 Task: Create a due date automation trigger when advanced on, on the wednesday of the week before a card is due add fields with custom field "Resume" set to a number greater or equal to 1 and lower than 10 at 11:00 AM.
Action: Mouse moved to (986, 80)
Screenshot: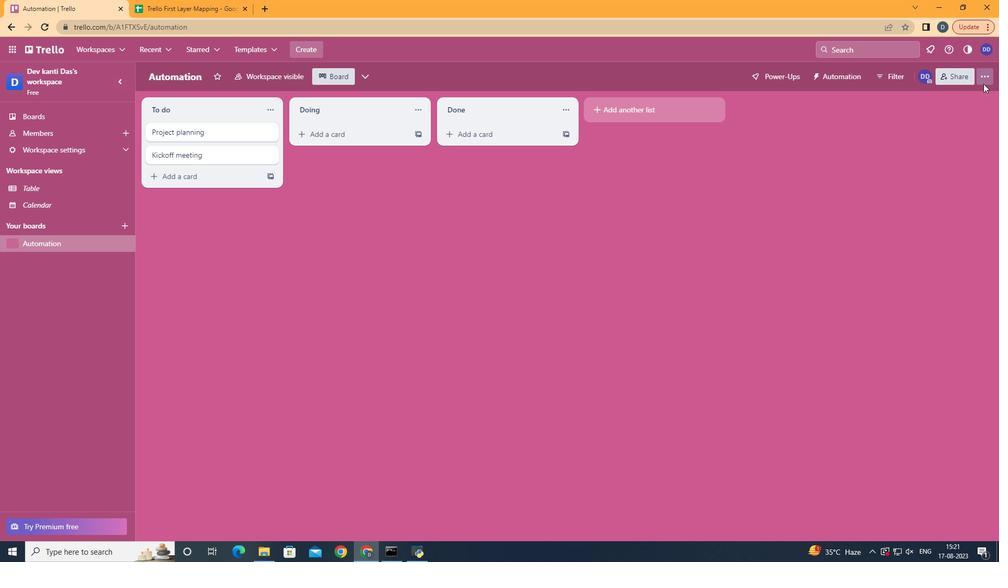 
Action: Mouse pressed left at (986, 80)
Screenshot: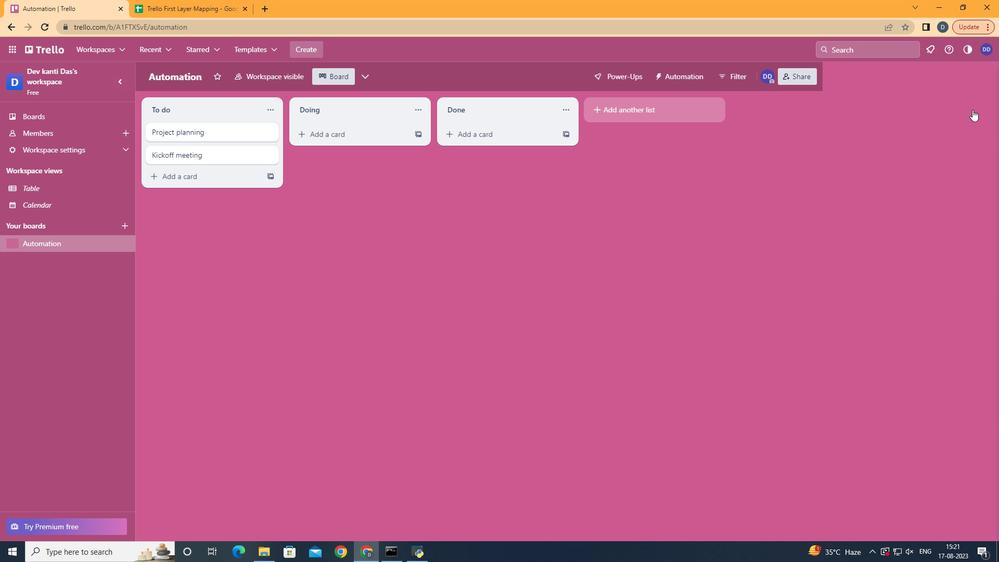 
Action: Mouse moved to (920, 211)
Screenshot: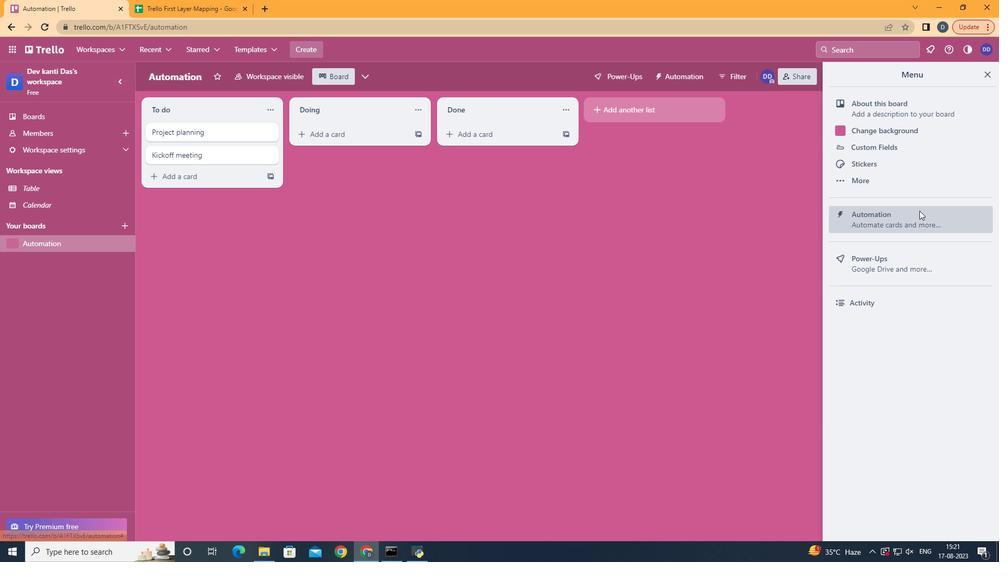 
Action: Mouse pressed left at (920, 211)
Screenshot: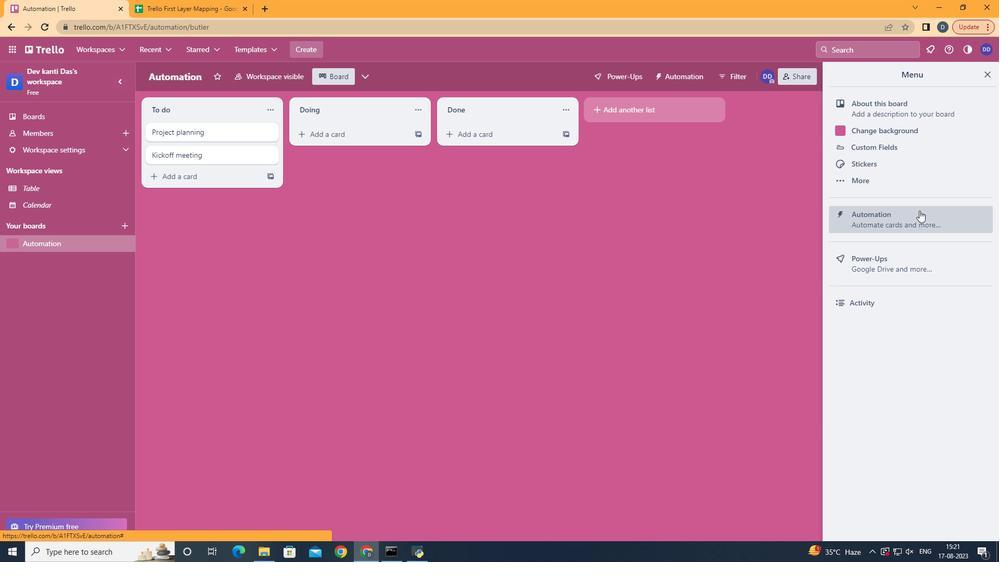
Action: Mouse moved to (203, 213)
Screenshot: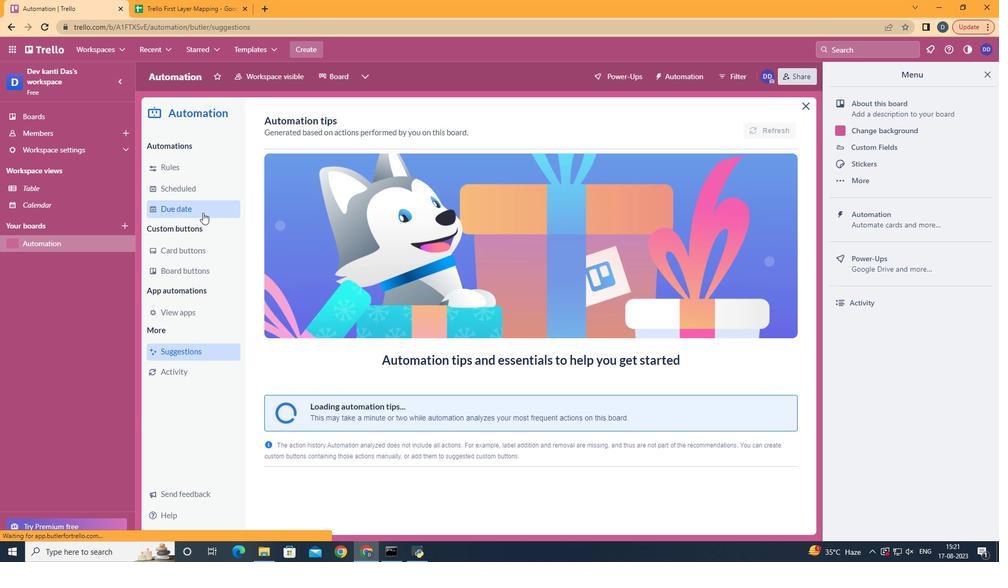 
Action: Mouse pressed left at (203, 213)
Screenshot: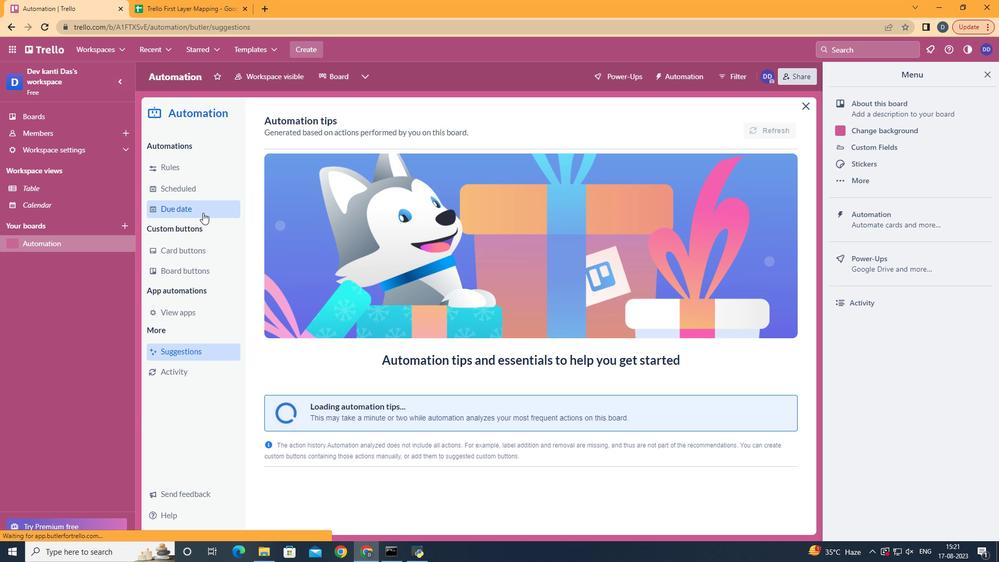 
Action: Mouse moved to (732, 123)
Screenshot: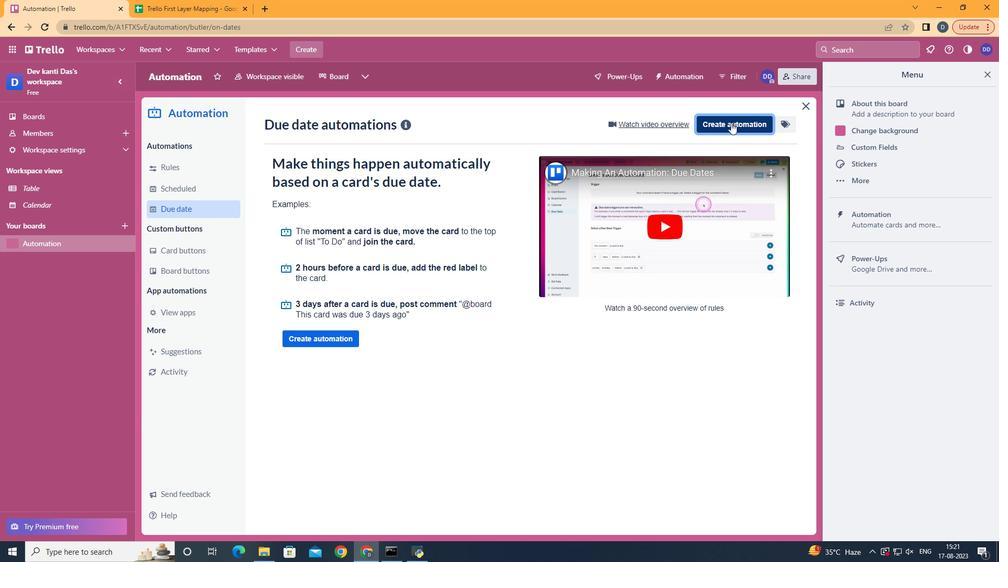 
Action: Mouse pressed left at (732, 123)
Screenshot: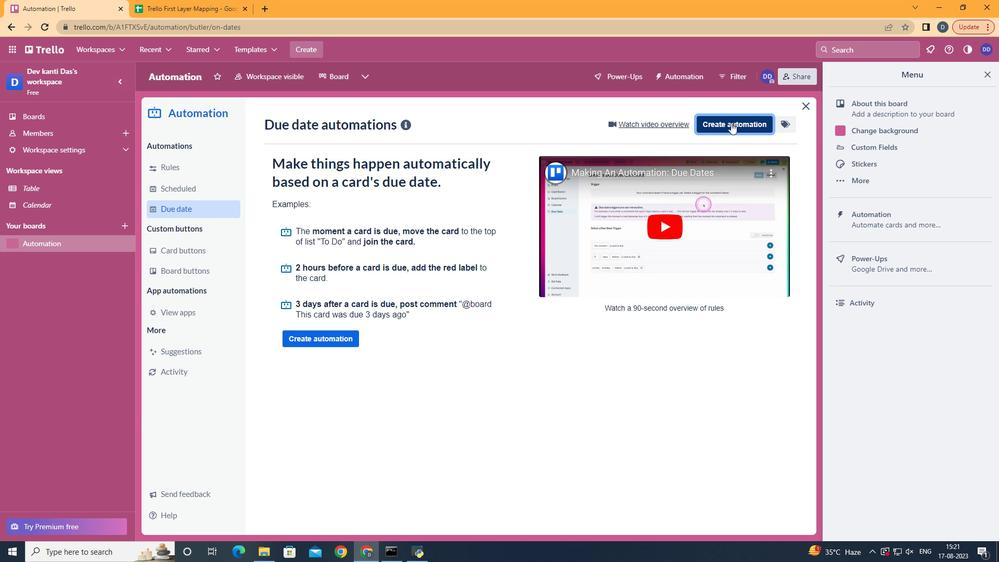 
Action: Mouse moved to (565, 229)
Screenshot: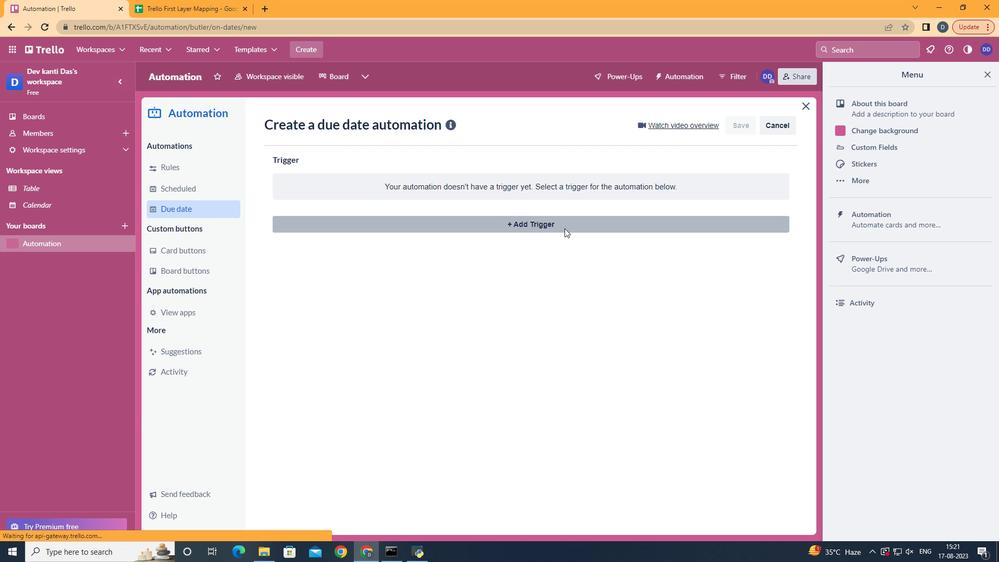 
Action: Mouse pressed left at (565, 229)
Screenshot: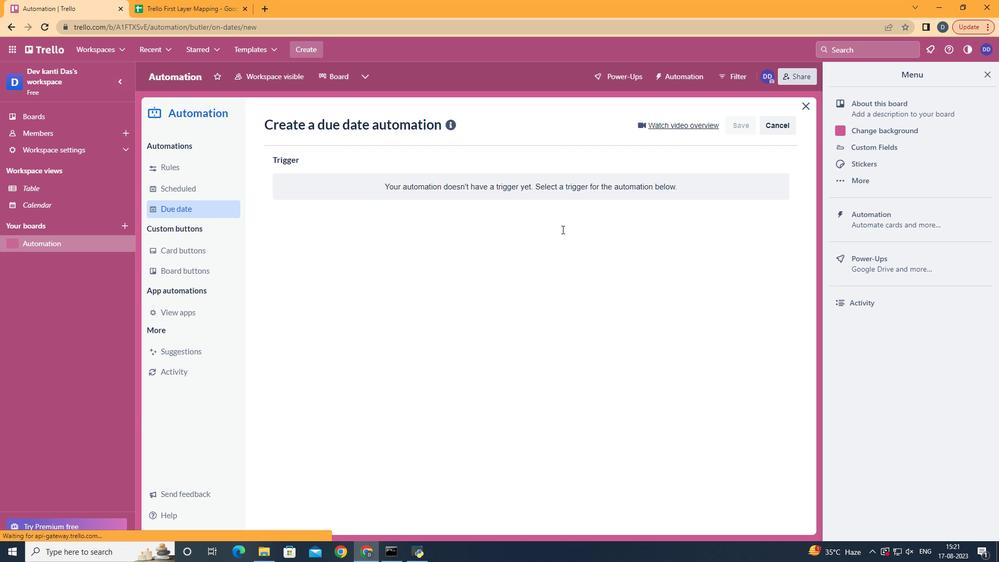 
Action: Mouse moved to (335, 315)
Screenshot: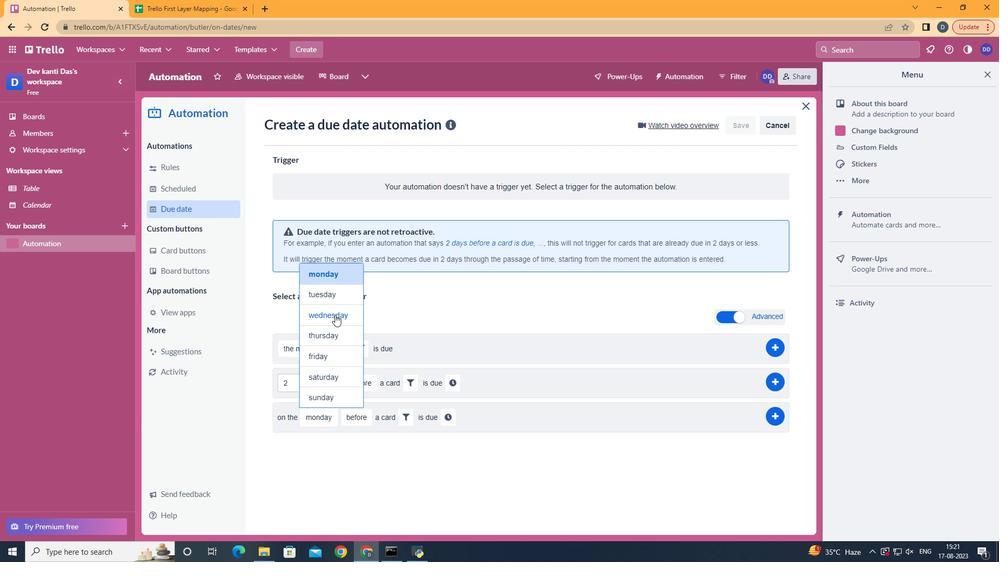
Action: Mouse pressed left at (335, 315)
Screenshot: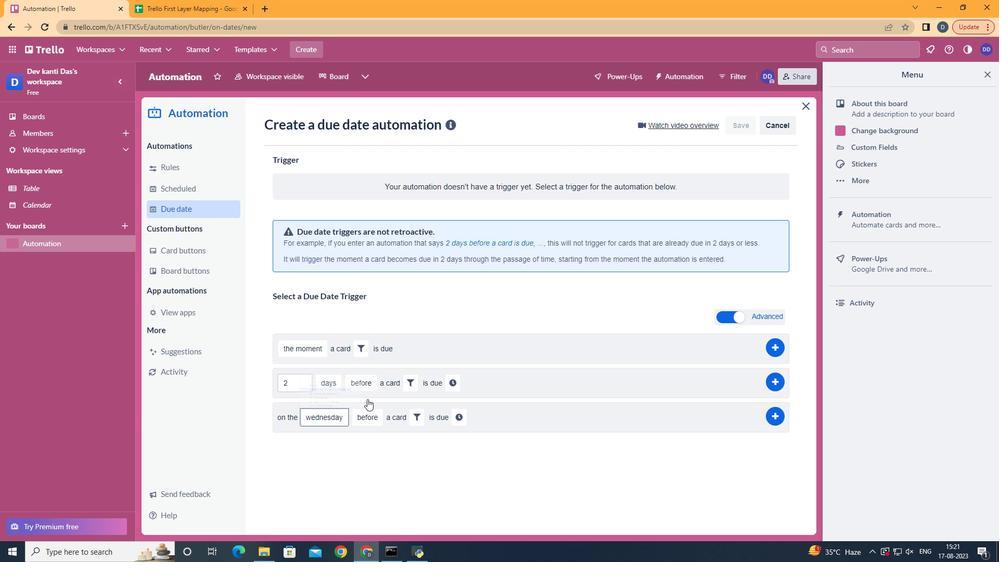 
Action: Mouse moved to (388, 501)
Screenshot: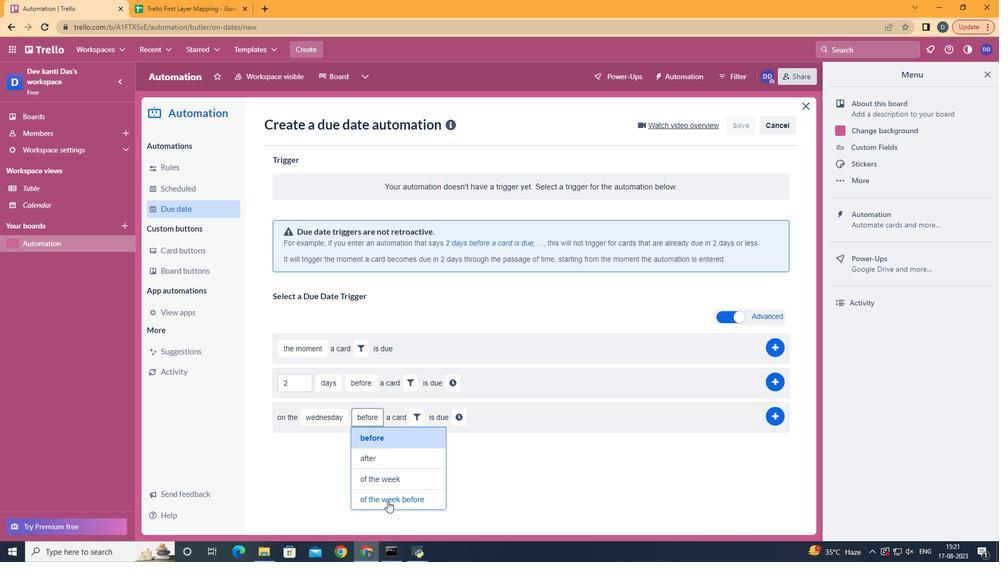 
Action: Mouse pressed left at (388, 501)
Screenshot: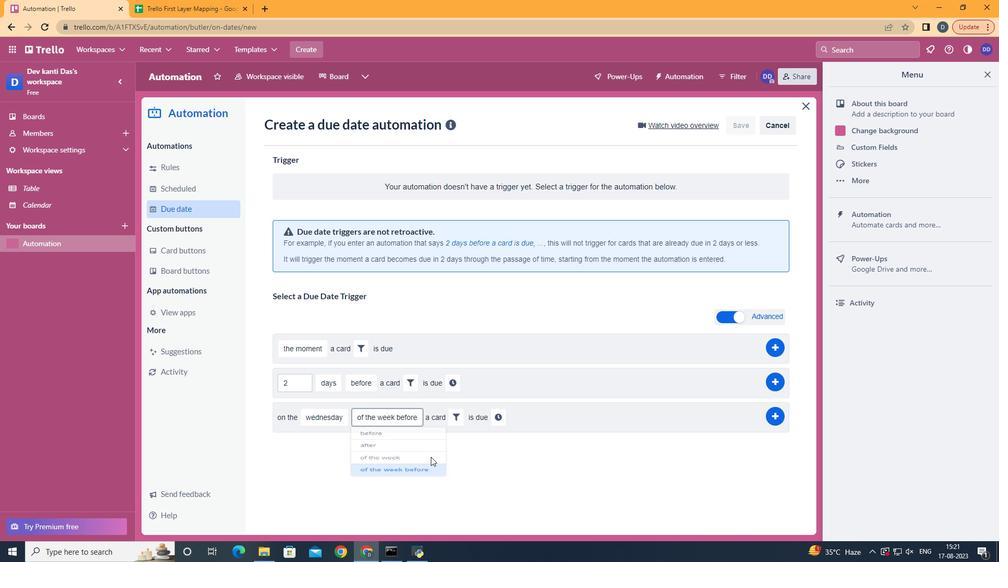 
Action: Mouse moved to (458, 413)
Screenshot: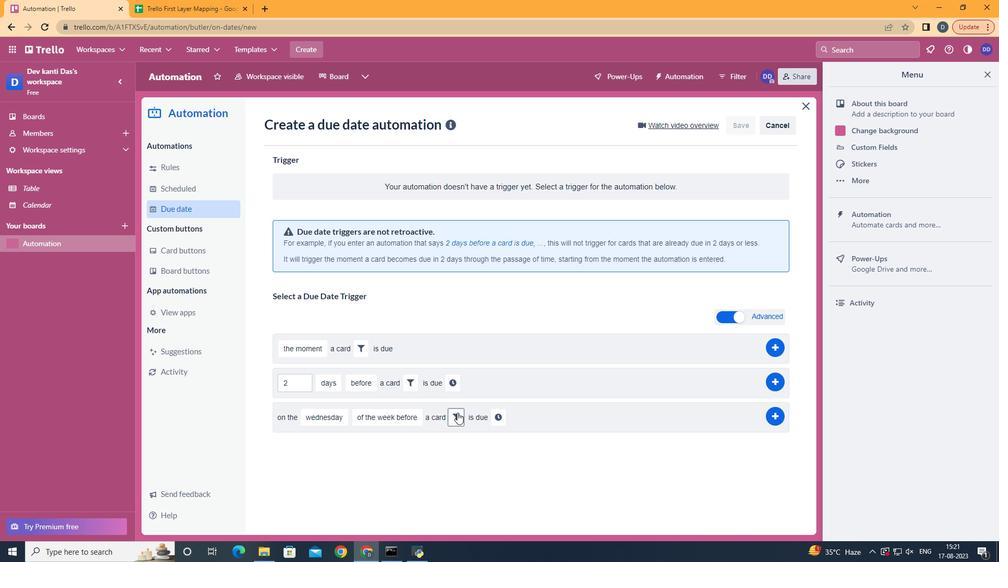 
Action: Mouse pressed left at (458, 413)
Screenshot: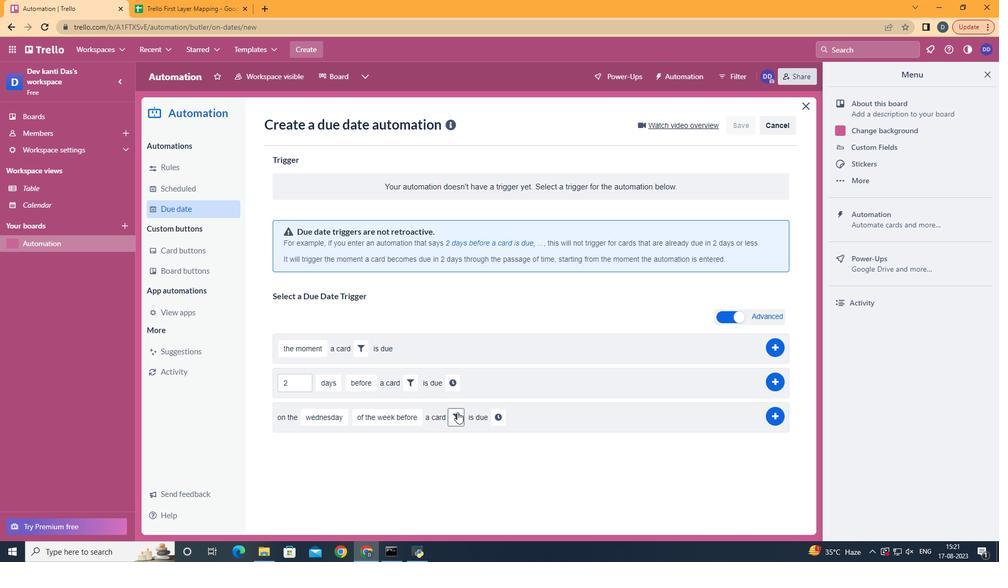 
Action: Mouse moved to (621, 453)
Screenshot: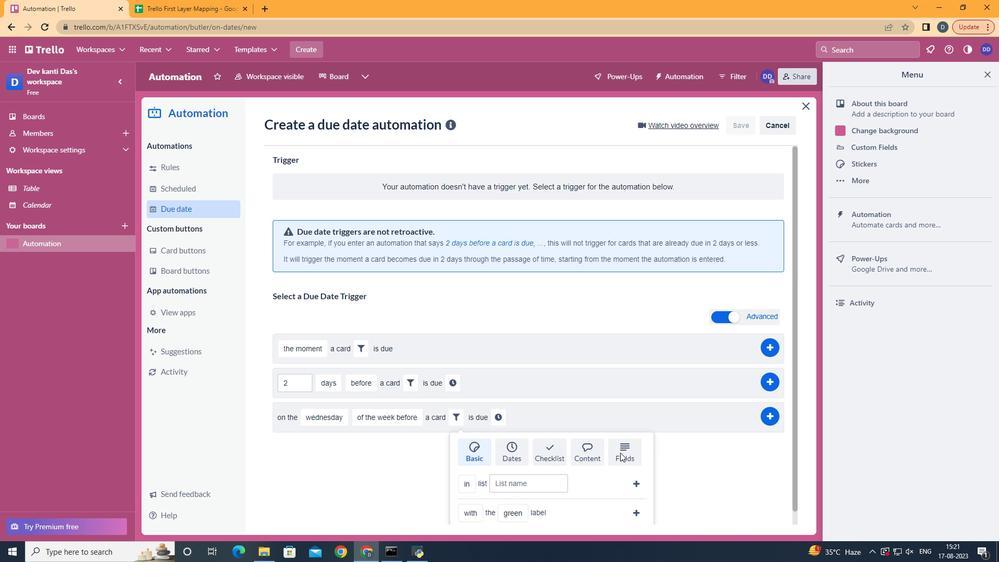 
Action: Mouse pressed left at (621, 453)
Screenshot: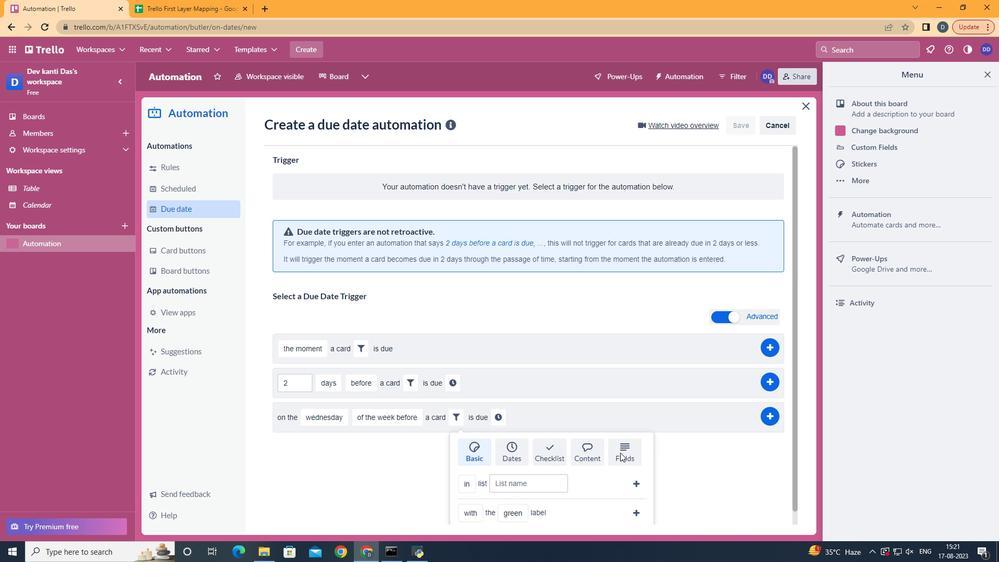 
Action: Mouse scrolled (621, 452) with delta (0, 0)
Screenshot: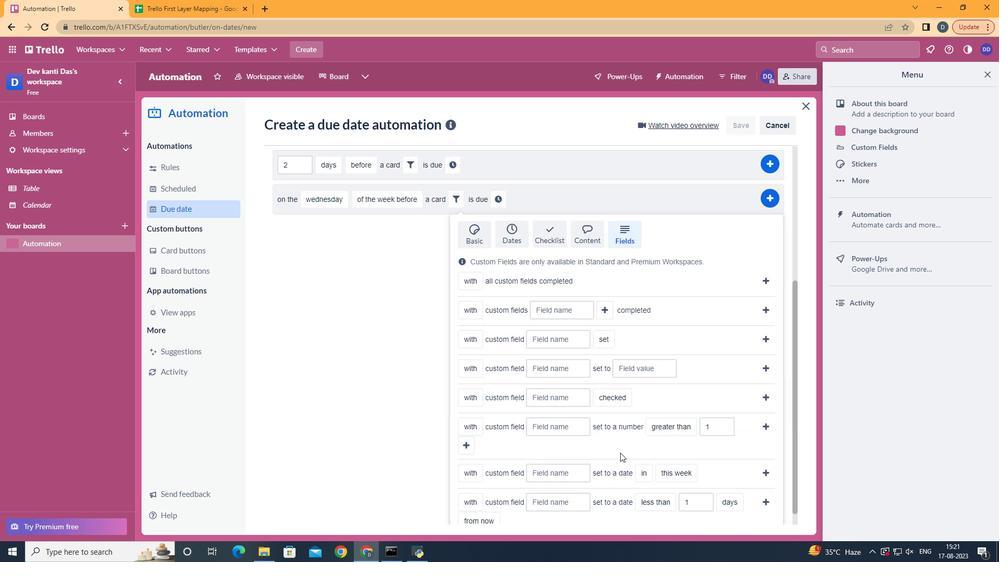 
Action: Mouse scrolled (621, 452) with delta (0, 0)
Screenshot: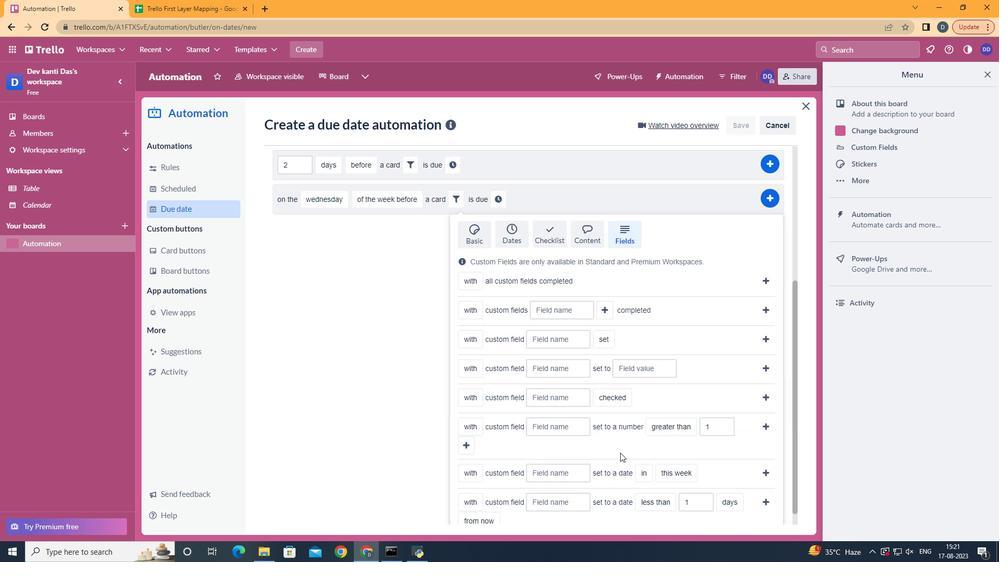 
Action: Mouse scrolled (621, 452) with delta (0, 0)
Screenshot: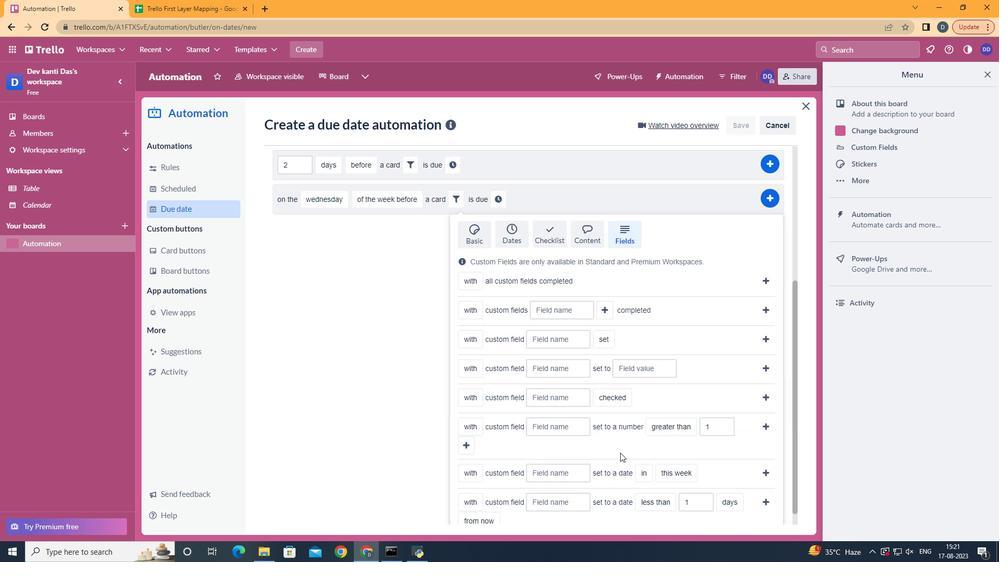 
Action: Mouse scrolled (621, 452) with delta (0, 0)
Screenshot: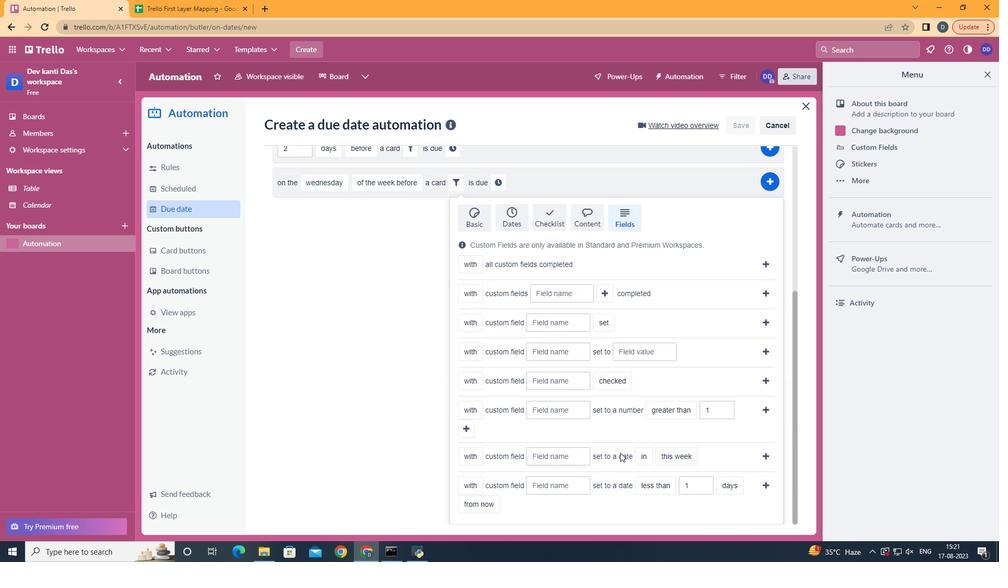 
Action: Mouse scrolled (621, 452) with delta (0, 0)
Screenshot: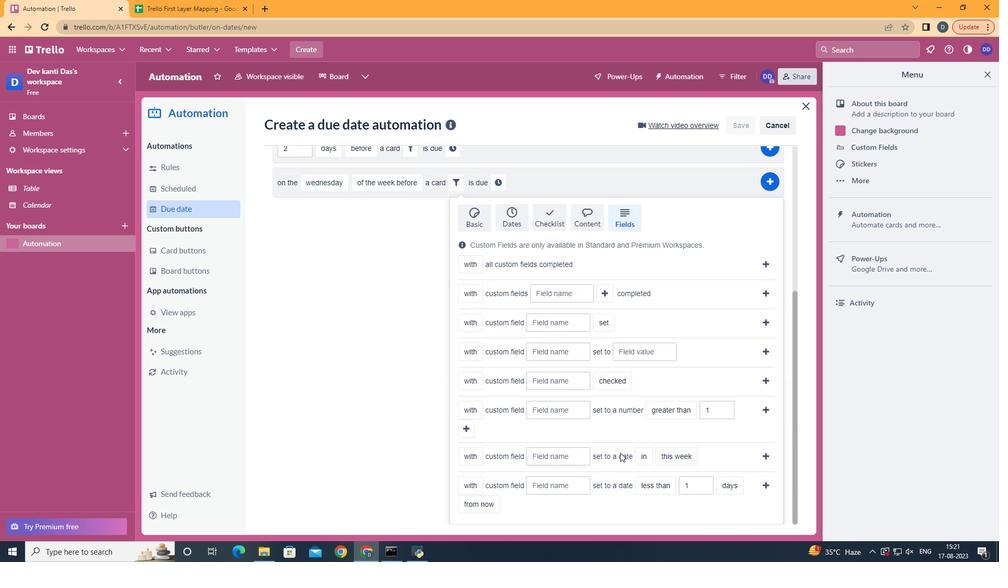 
Action: Mouse scrolled (621, 452) with delta (0, 0)
Screenshot: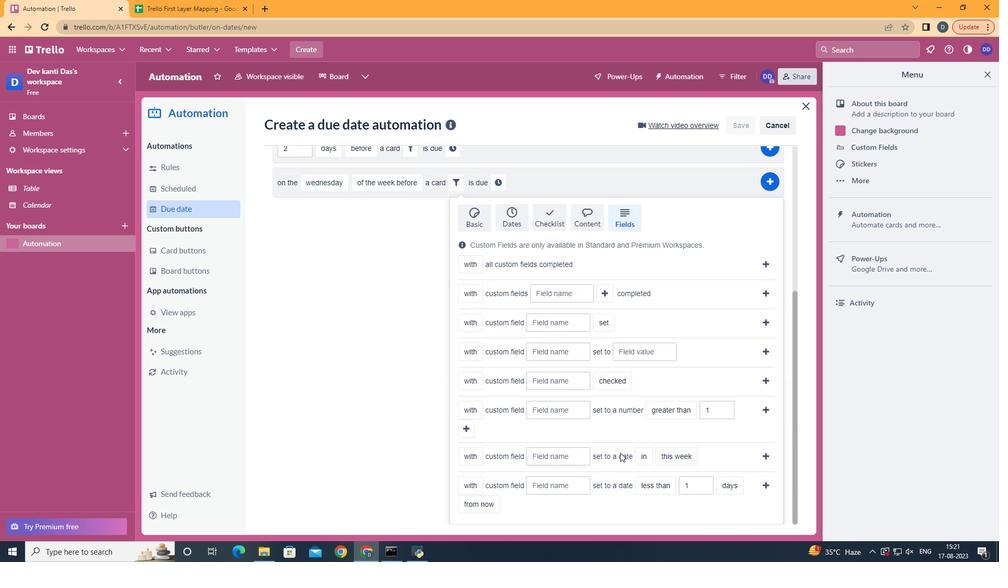 
Action: Mouse scrolled (621, 452) with delta (0, 0)
Screenshot: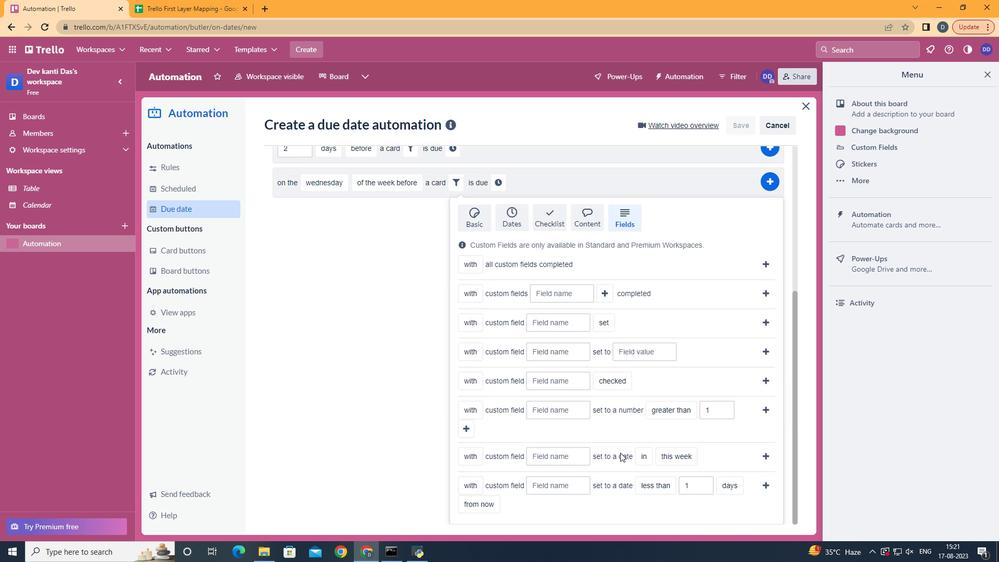 
Action: Mouse moved to (571, 405)
Screenshot: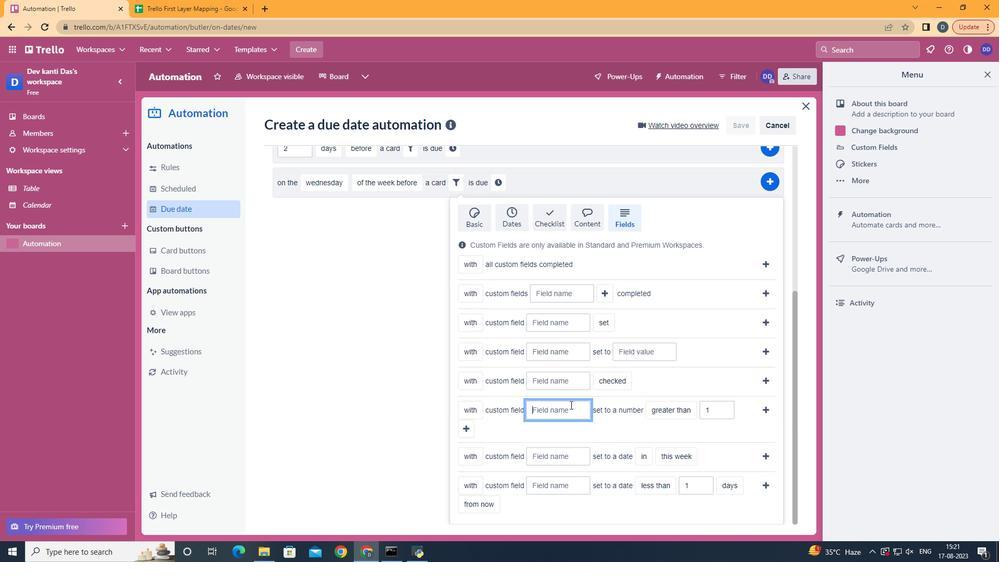 
Action: Mouse pressed left at (571, 405)
Screenshot: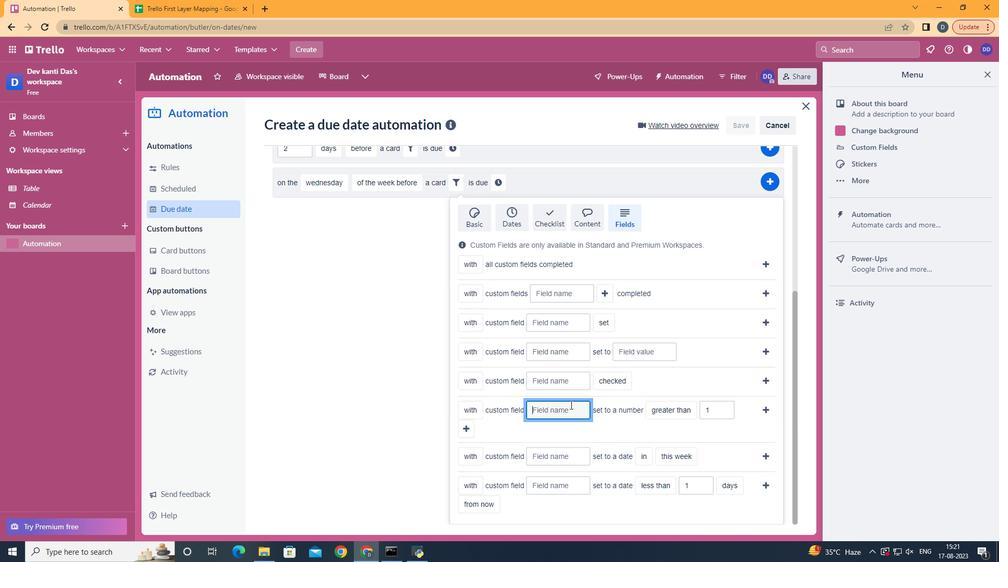 
Action: Key pressed <Key.shift>Resume
Screenshot: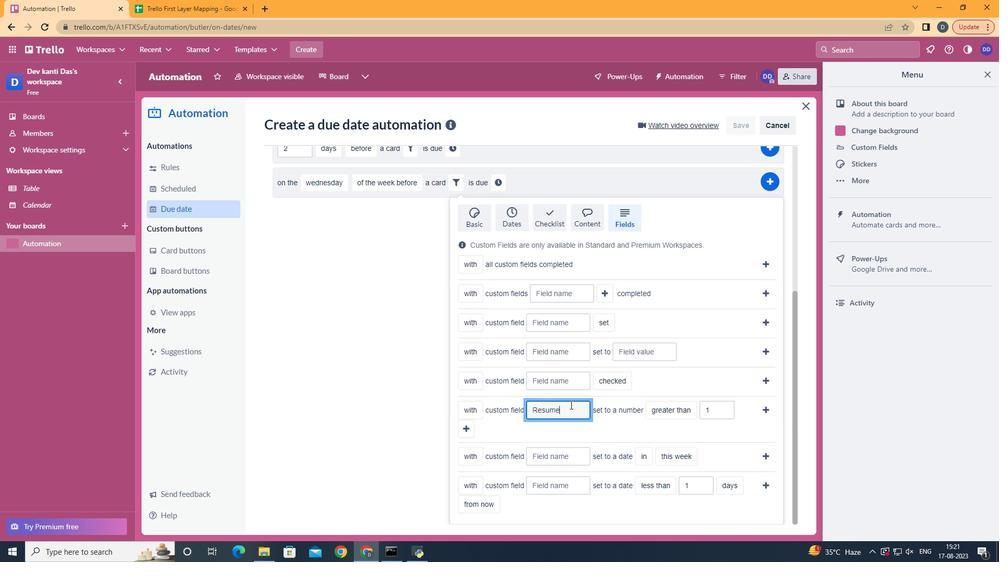 
Action: Mouse moved to (680, 448)
Screenshot: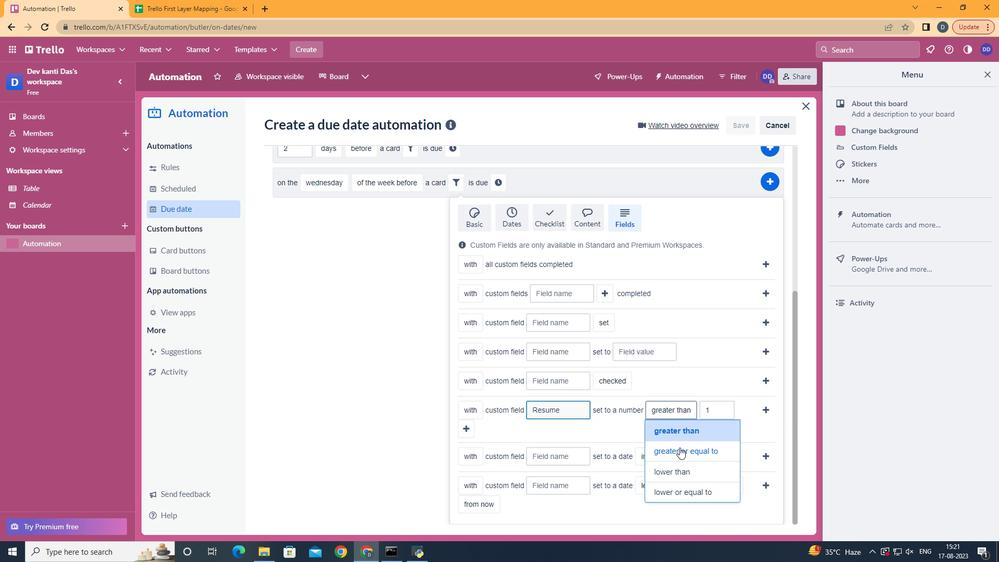 
Action: Mouse pressed left at (680, 448)
Screenshot: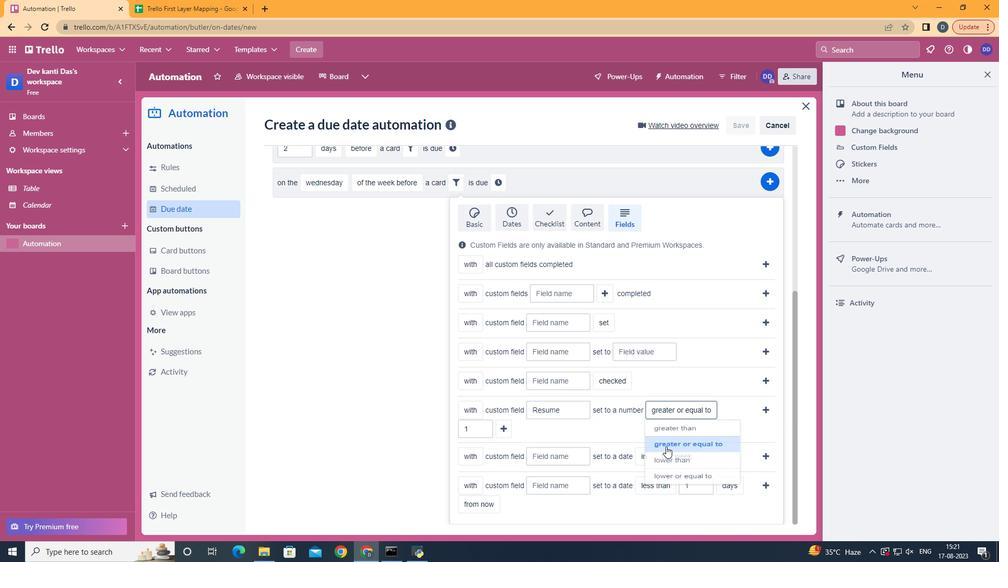 
Action: Mouse moved to (507, 430)
Screenshot: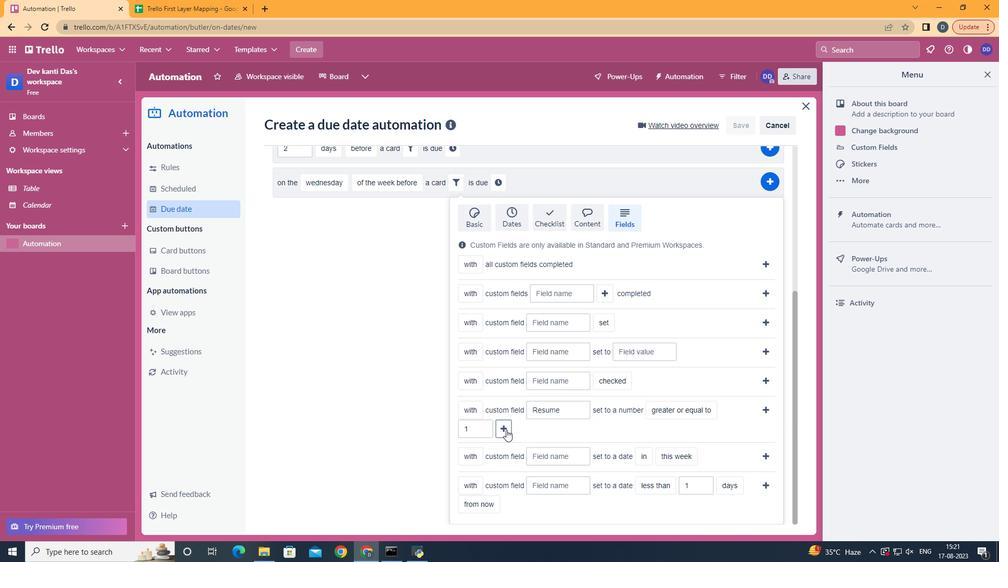 
Action: Mouse pressed left at (507, 430)
Screenshot: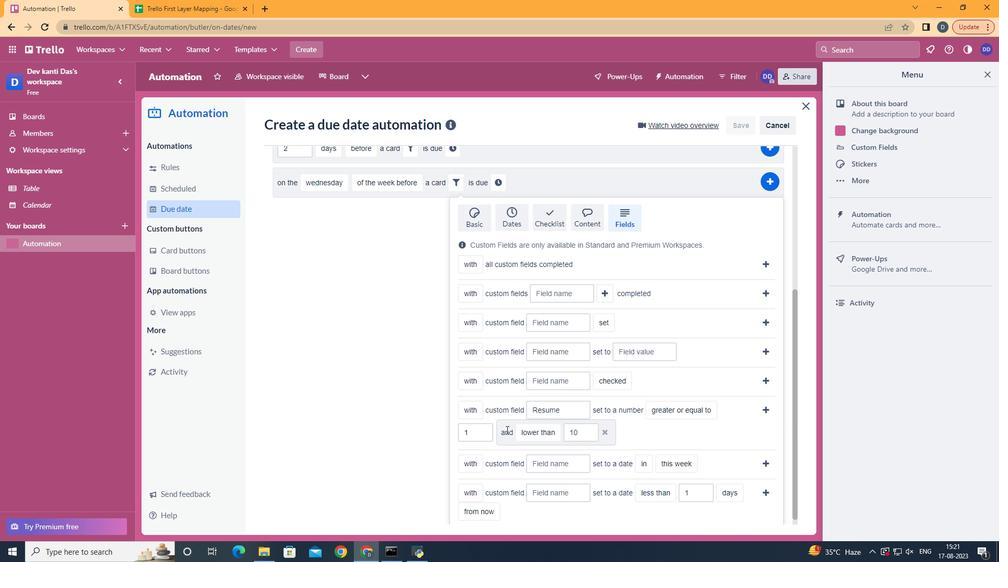 
Action: Mouse moved to (766, 412)
Screenshot: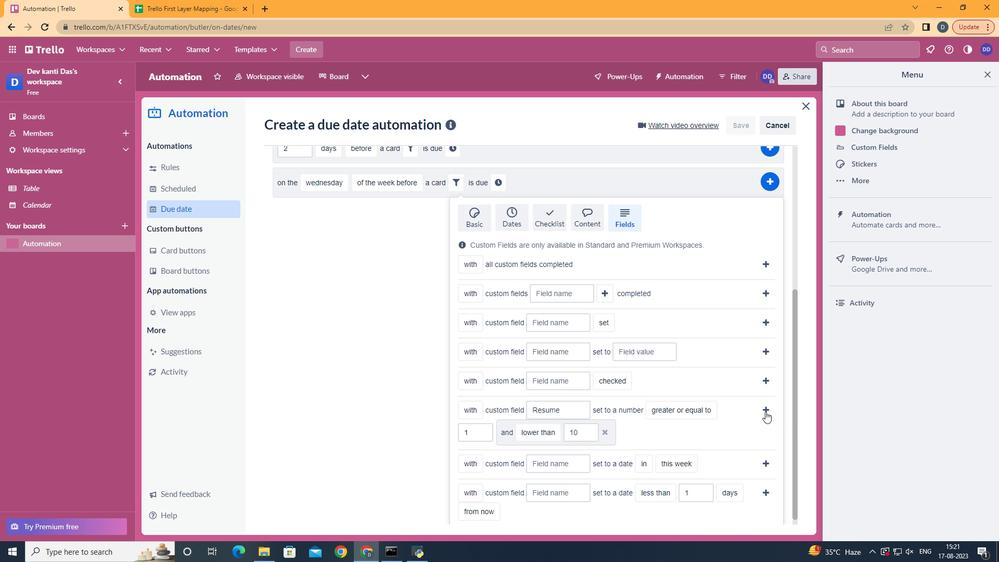 
Action: Mouse pressed left at (766, 412)
Screenshot: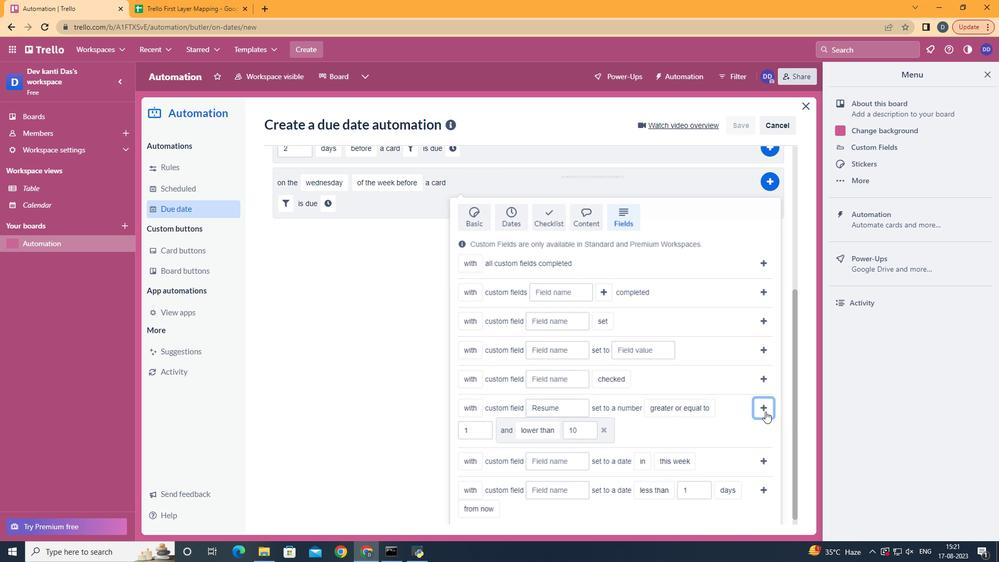 
Action: Mouse moved to (332, 440)
Screenshot: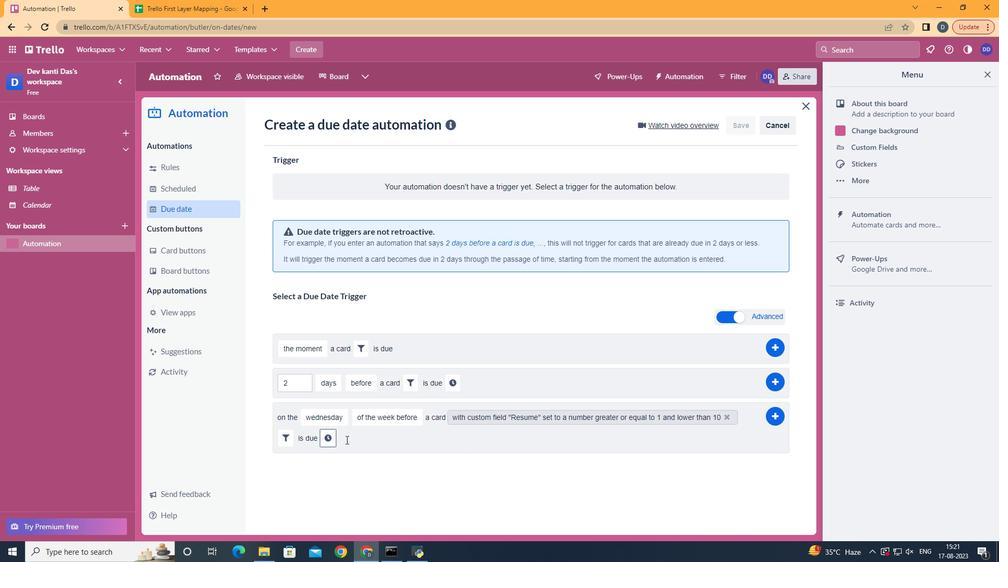 
Action: Mouse pressed left at (332, 440)
Screenshot: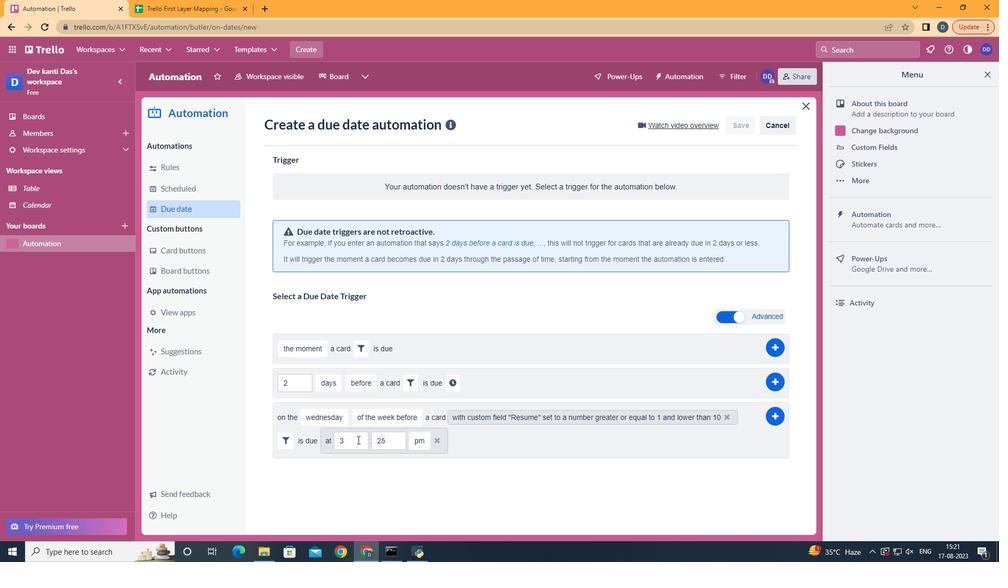 
Action: Mouse moved to (358, 440)
Screenshot: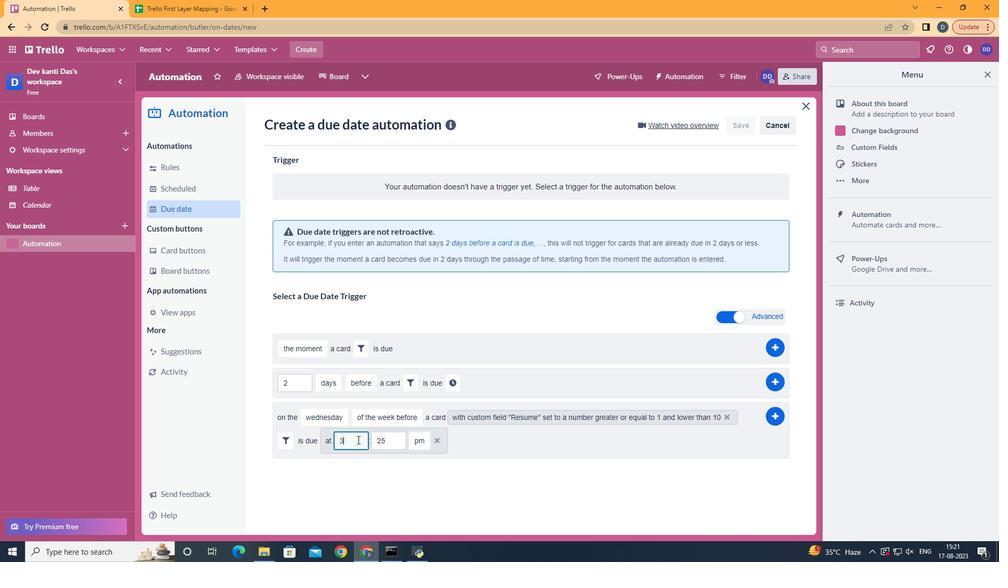 
Action: Mouse pressed left at (358, 440)
Screenshot: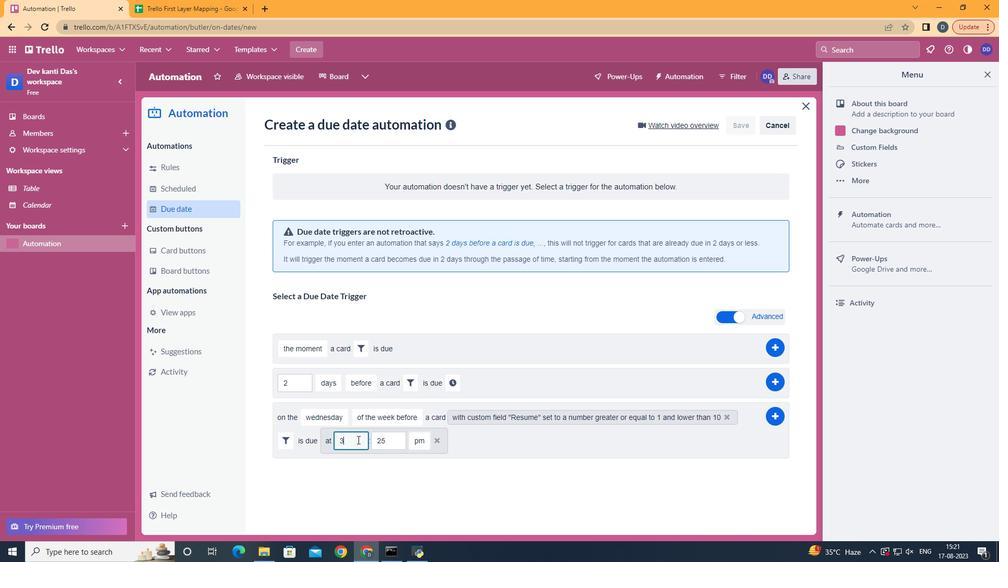 
Action: Key pressed <Key.backspace>11
Screenshot: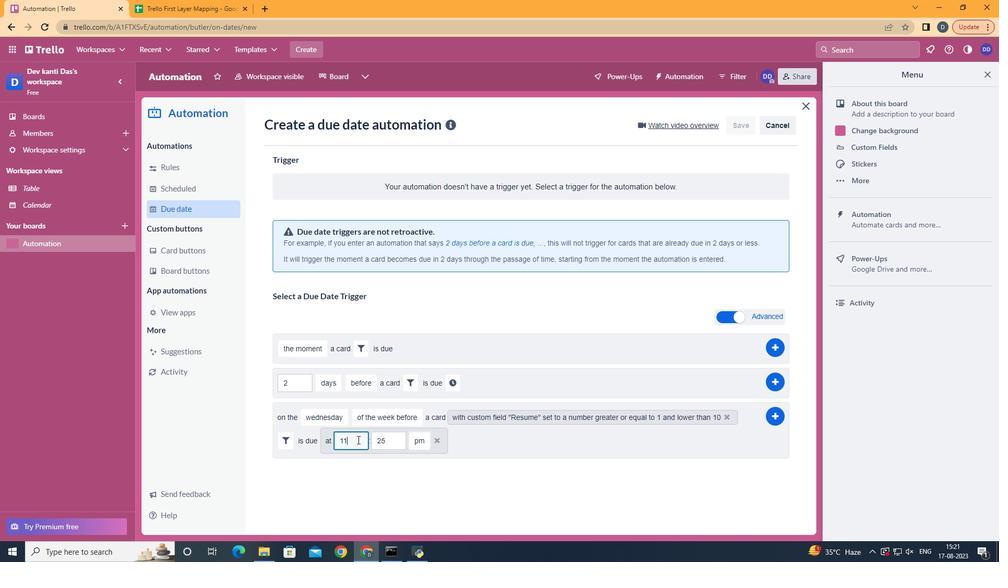 
Action: Mouse moved to (392, 437)
Screenshot: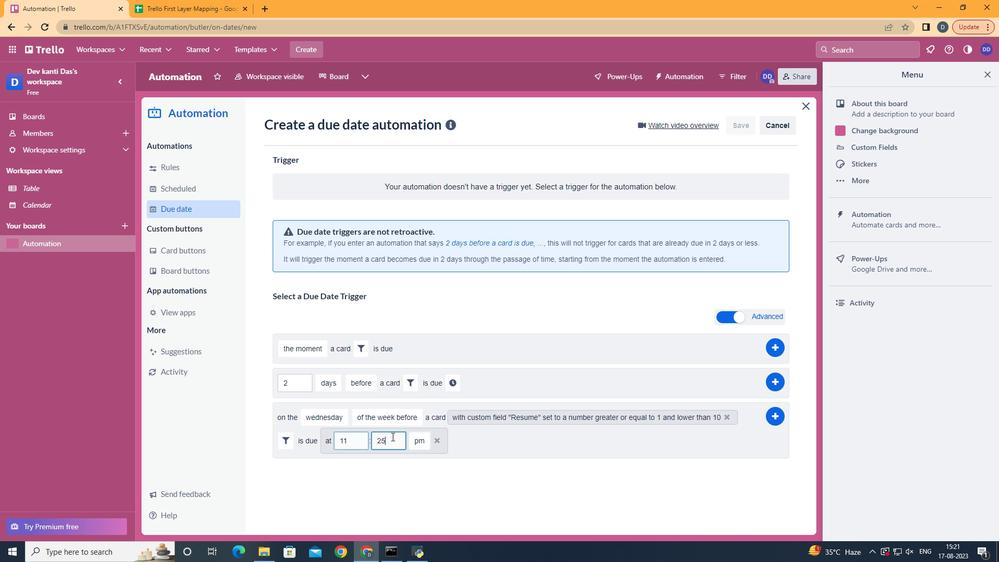 
Action: Mouse pressed left at (392, 437)
Screenshot: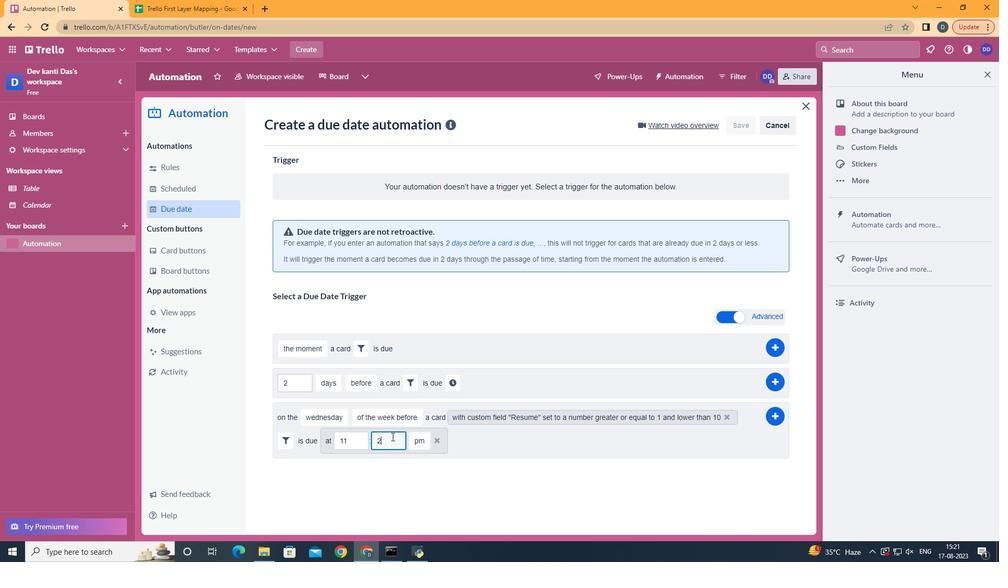
Action: Key pressed <Key.backspace><Key.backspace>00
Screenshot: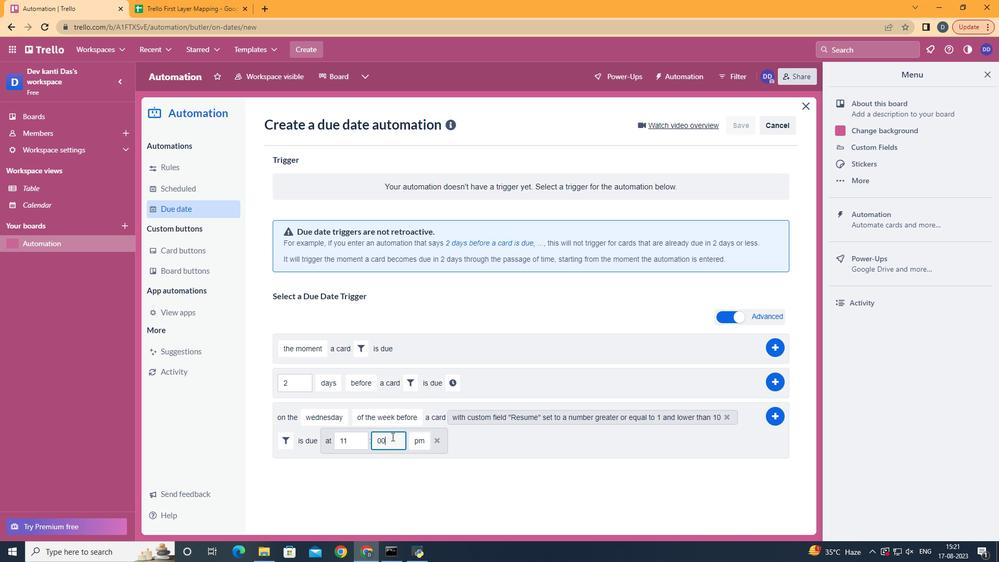 
Action: Mouse moved to (421, 460)
Screenshot: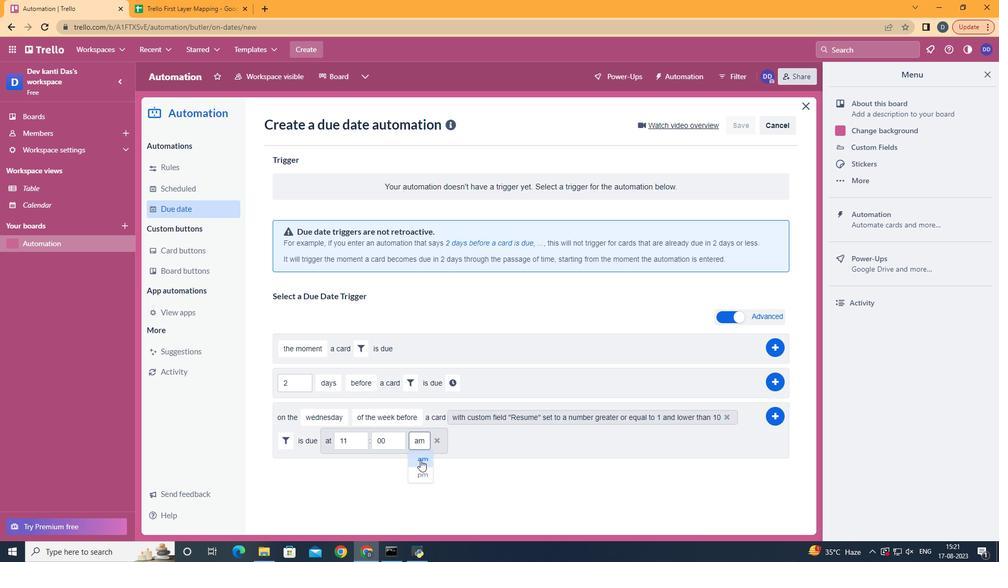 
Action: Mouse pressed left at (421, 460)
Screenshot: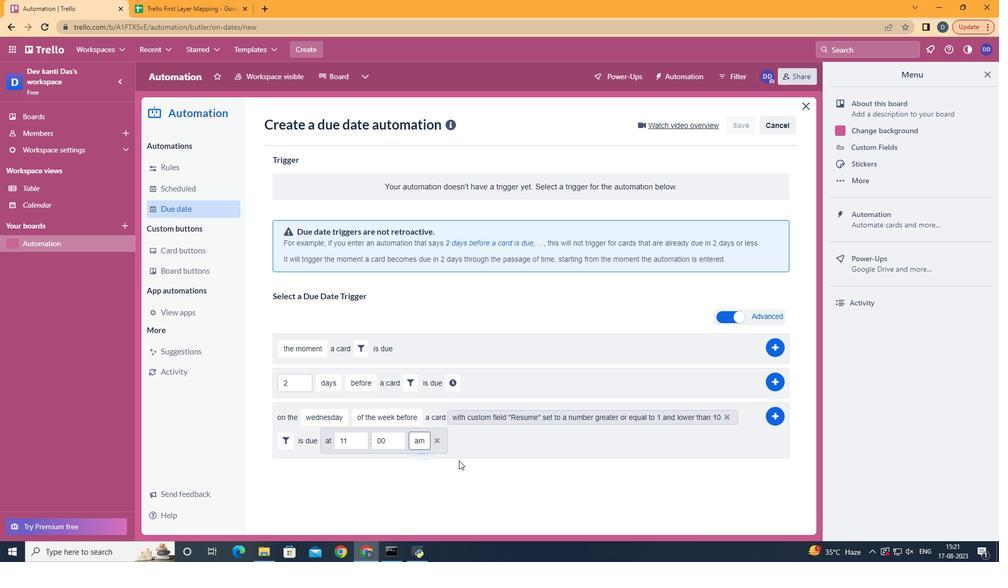 
Action: Mouse moved to (773, 412)
Screenshot: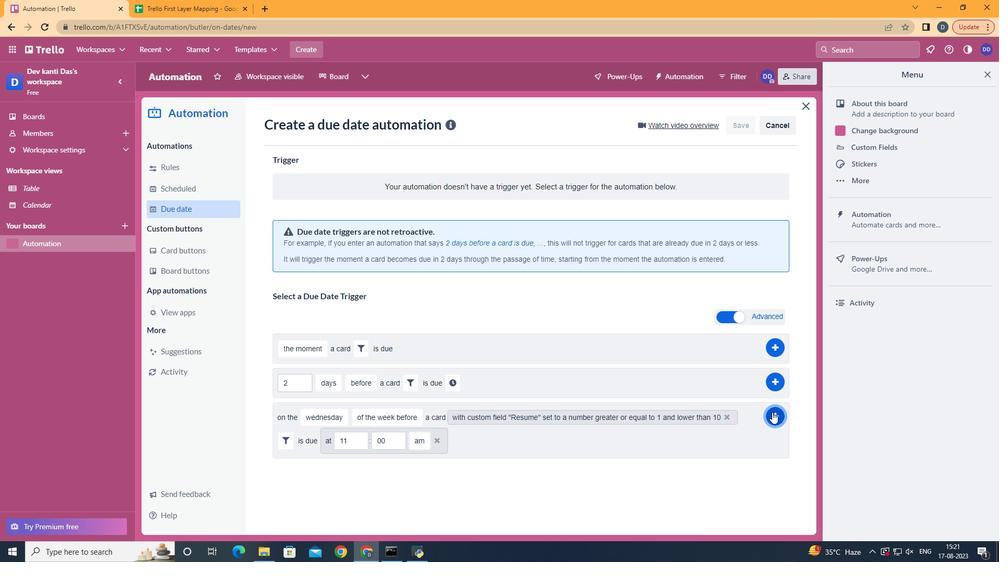 
Action: Mouse pressed left at (773, 412)
Screenshot: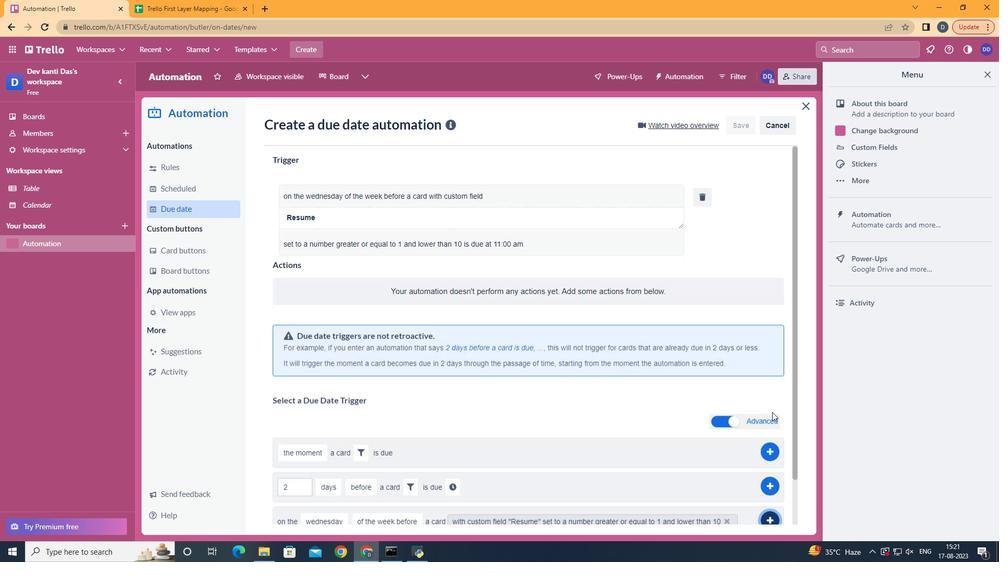 
Action: Mouse moved to (773, 412)
Screenshot: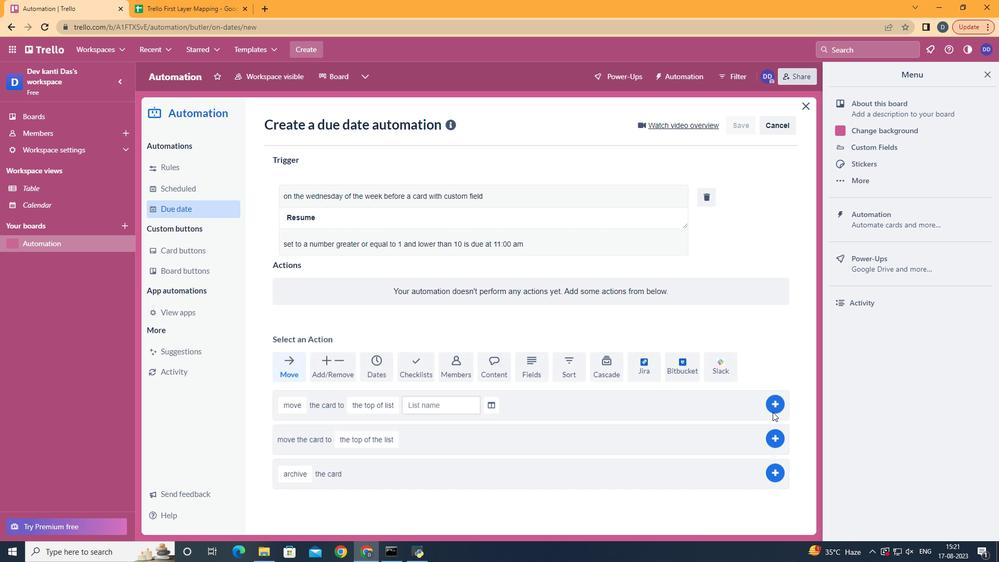
